Task: Add a field from the Popular template Priority a blank project AgileOpus
Action: Mouse moved to (297, 315)
Screenshot: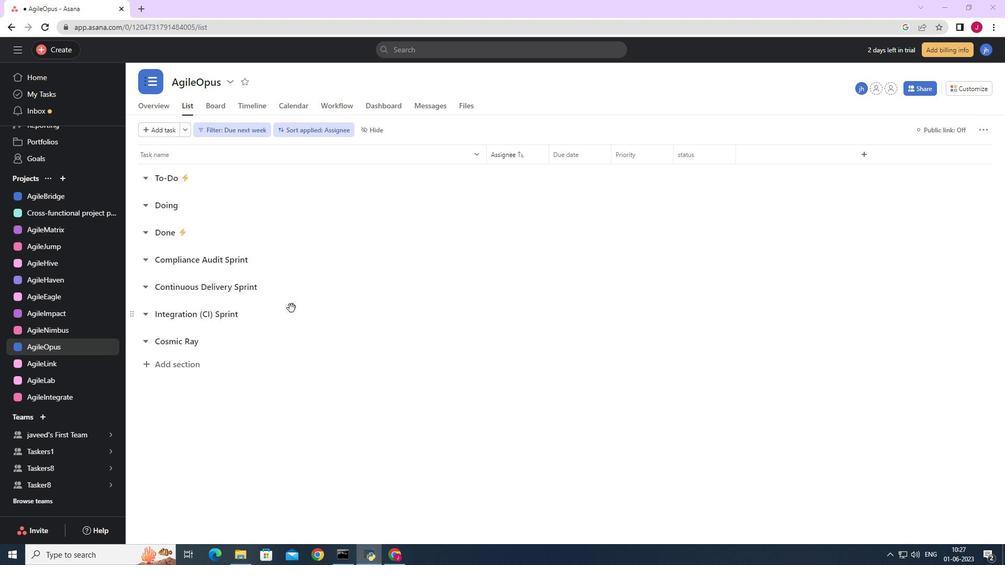 
Action: Mouse scrolled (297, 315) with delta (0, 0)
Screenshot: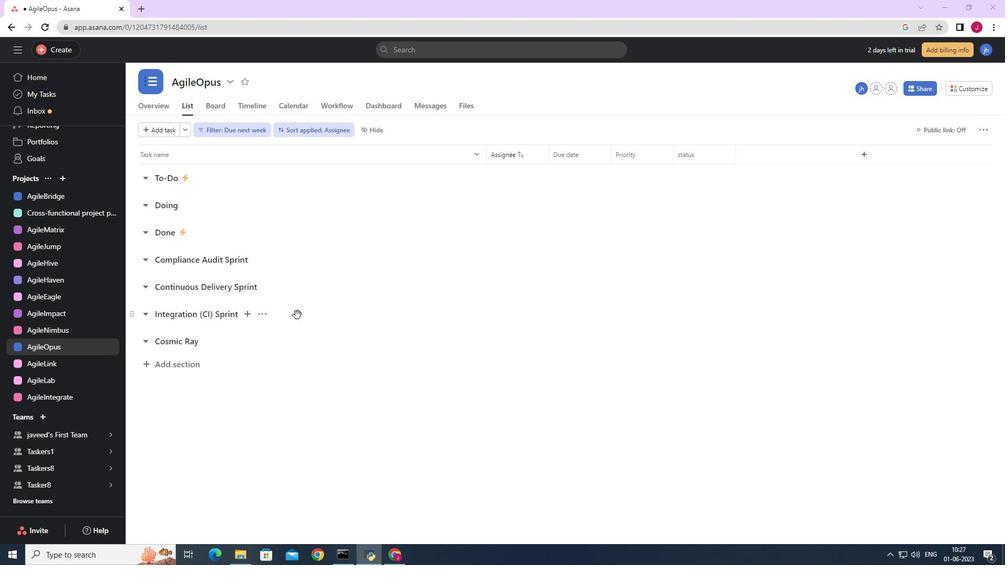 
Action: Mouse scrolled (297, 315) with delta (0, 0)
Screenshot: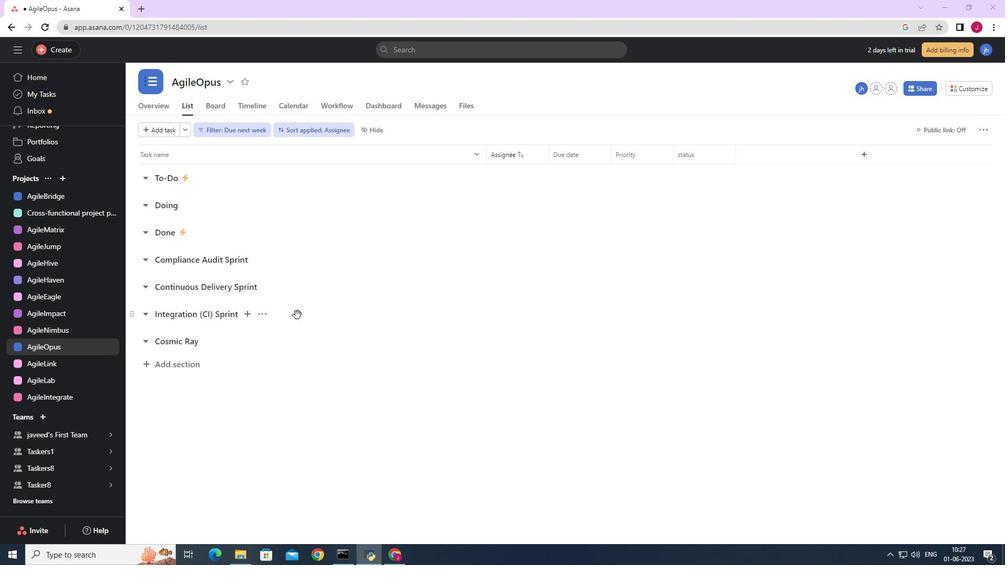 
Action: Mouse scrolled (297, 315) with delta (0, 0)
Screenshot: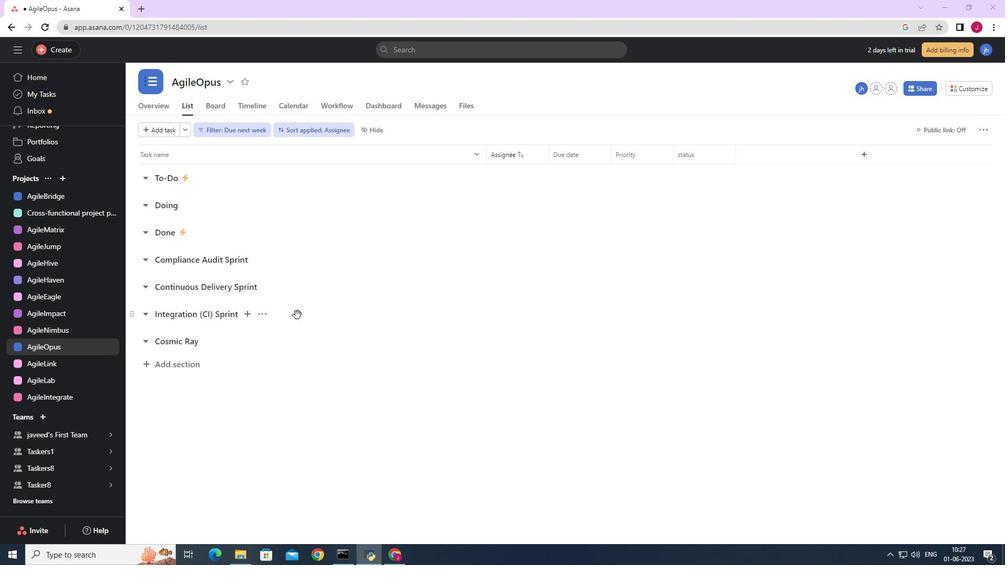 
Action: Mouse moved to (297, 315)
Screenshot: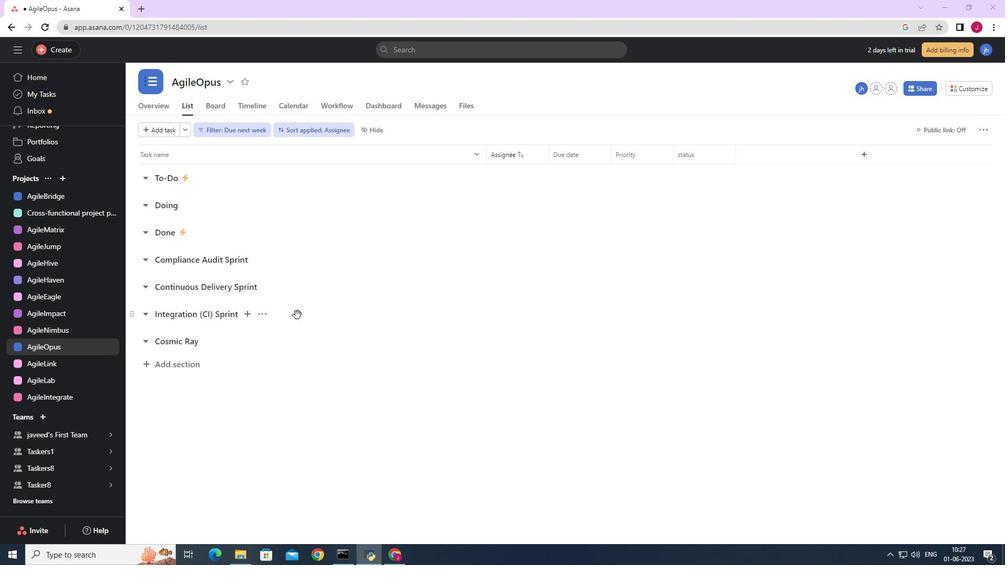 
Action: Mouse scrolled (297, 316) with delta (0, 0)
Screenshot: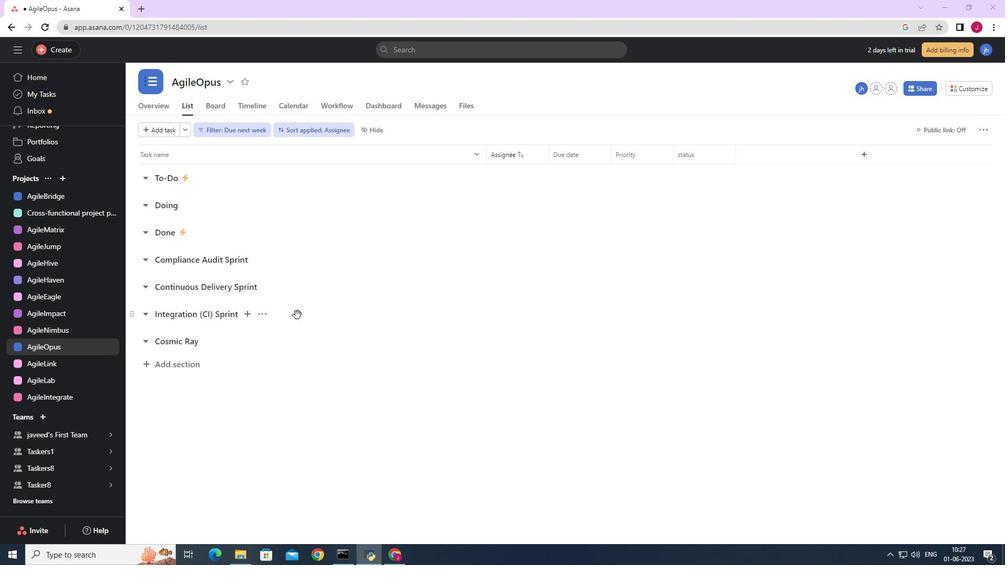 
Action: Mouse moved to (293, 312)
Screenshot: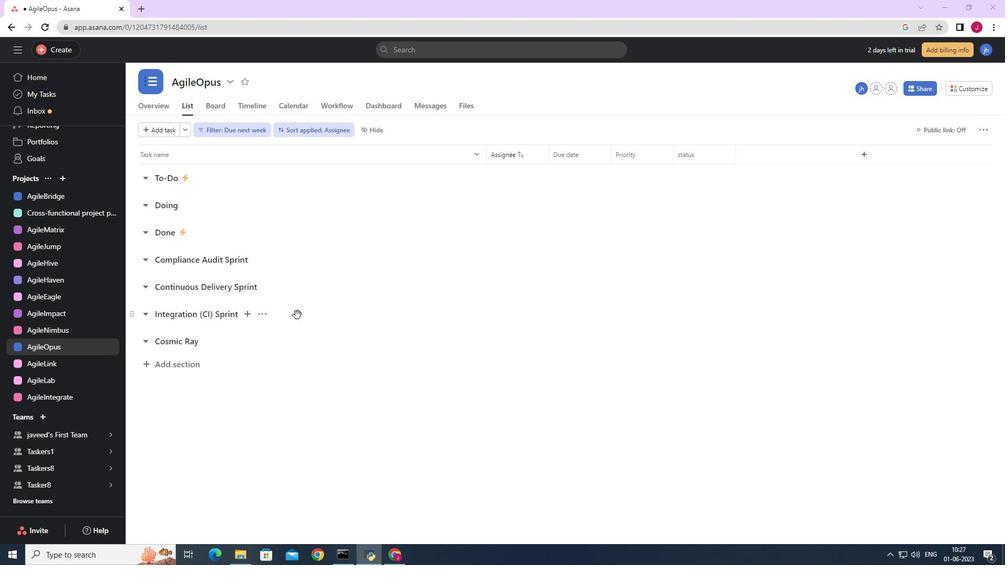 
Action: Mouse scrolled (293, 312) with delta (0, 0)
Screenshot: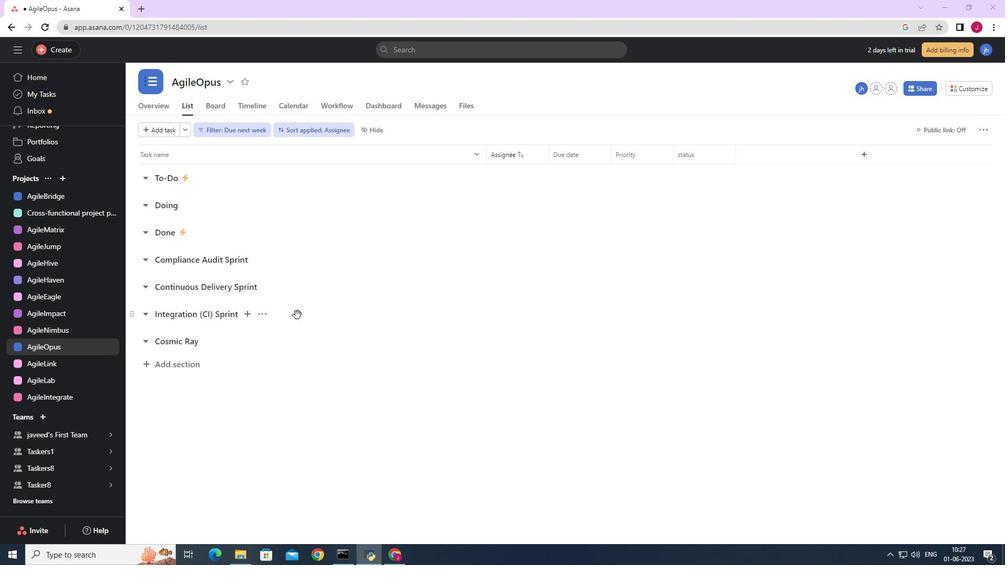 
Action: Mouse moved to (291, 310)
Screenshot: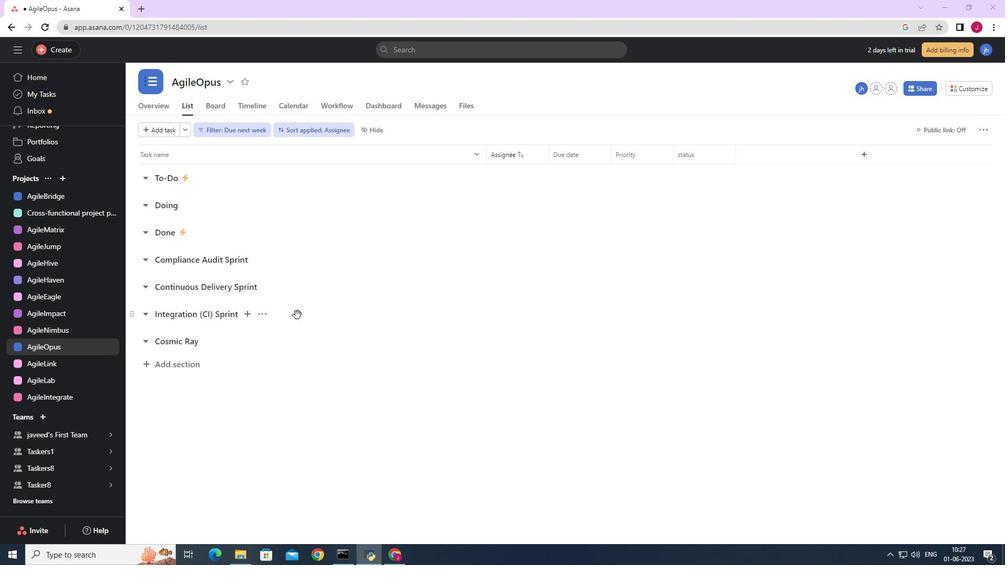 
Action: Mouse scrolled (291, 309) with delta (0, 0)
Screenshot: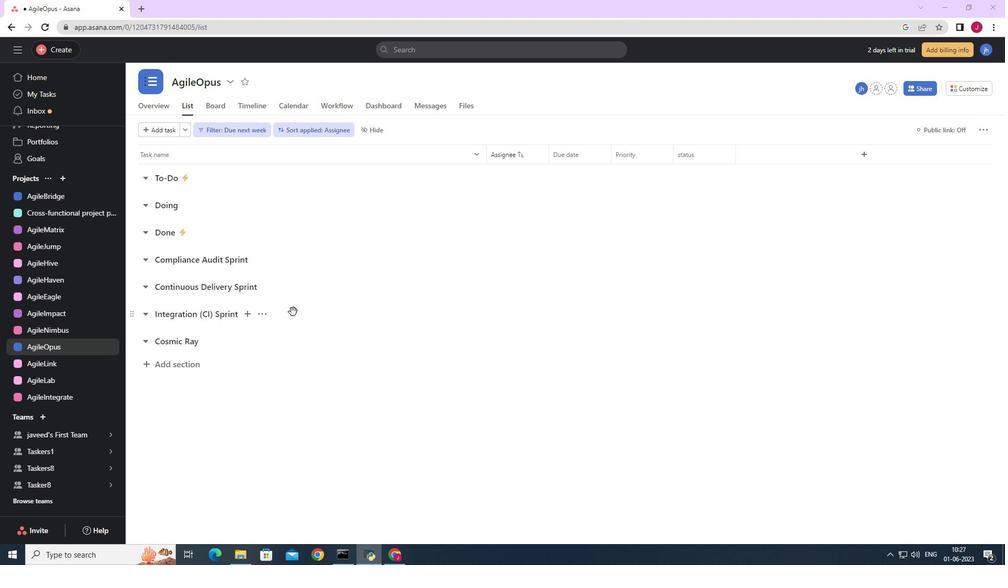 
Action: Mouse scrolled (291, 309) with delta (0, 0)
Screenshot: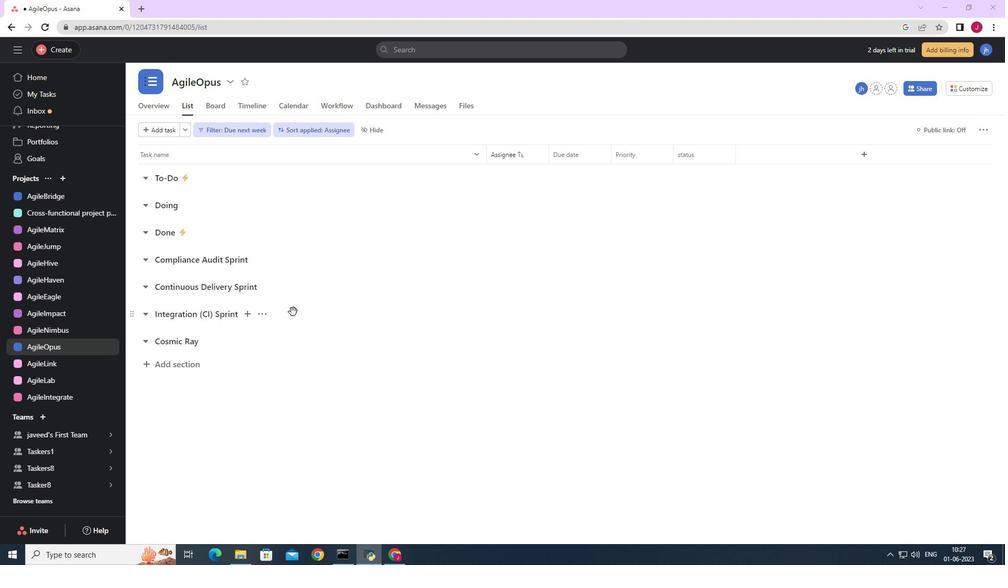 
Action: Mouse scrolled (291, 309) with delta (0, 0)
Screenshot: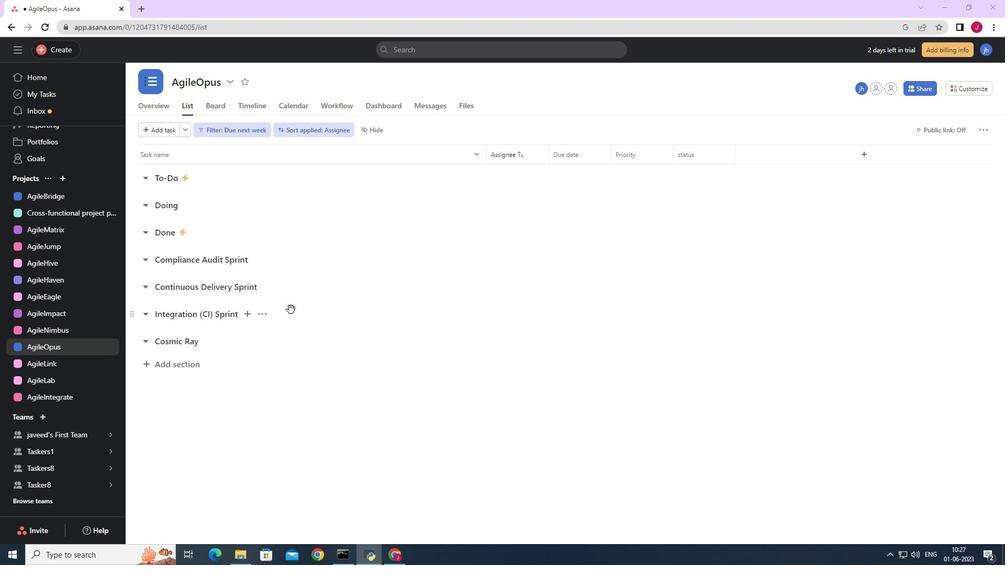 
Action: Mouse scrolled (291, 309) with delta (0, 0)
Screenshot: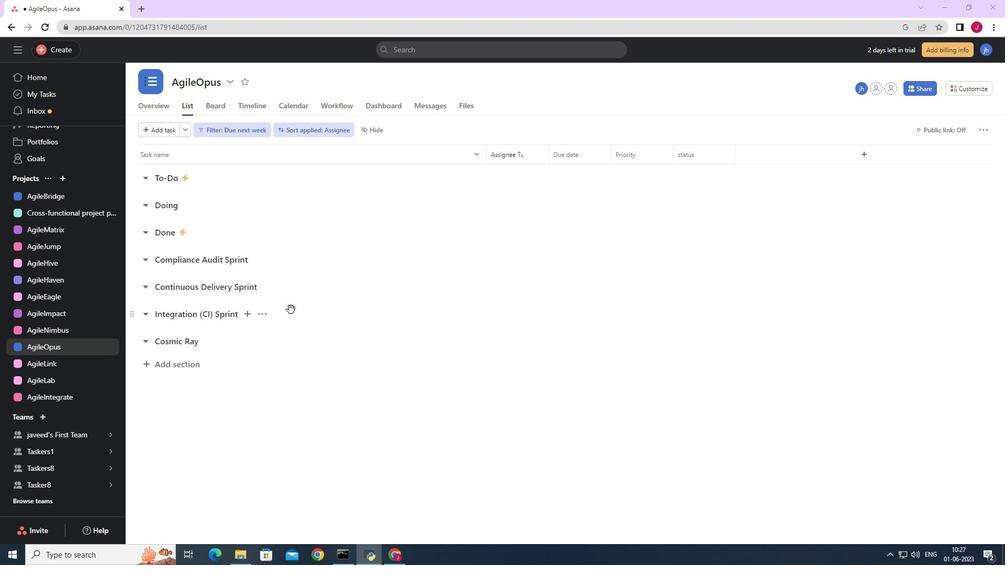 
Action: Mouse scrolled (291, 309) with delta (0, 0)
Screenshot: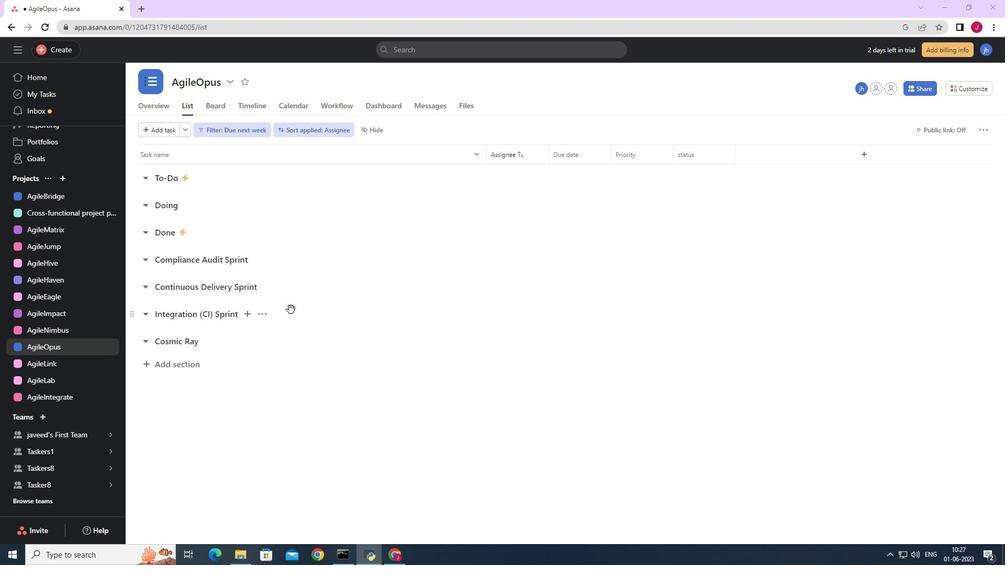 
Action: Mouse moved to (200, 389)
Screenshot: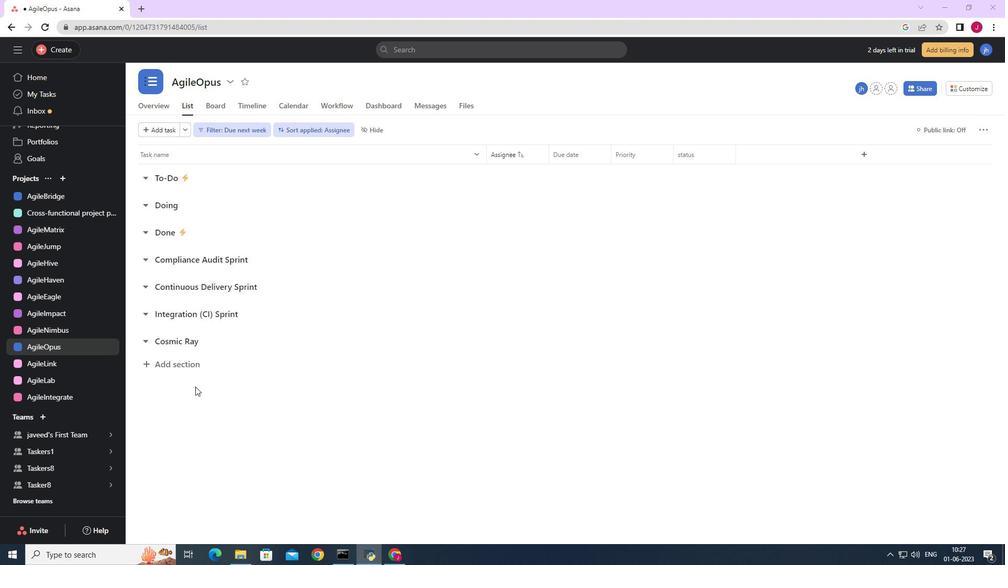 
Action: Mouse scrolled (200, 389) with delta (0, 0)
Screenshot: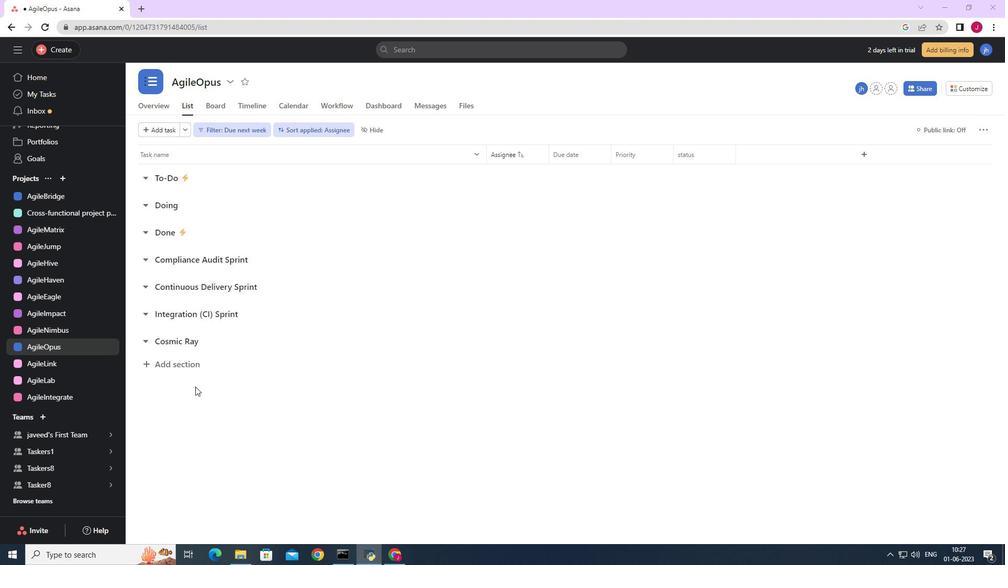 
Action: Mouse scrolled (200, 389) with delta (0, 0)
Screenshot: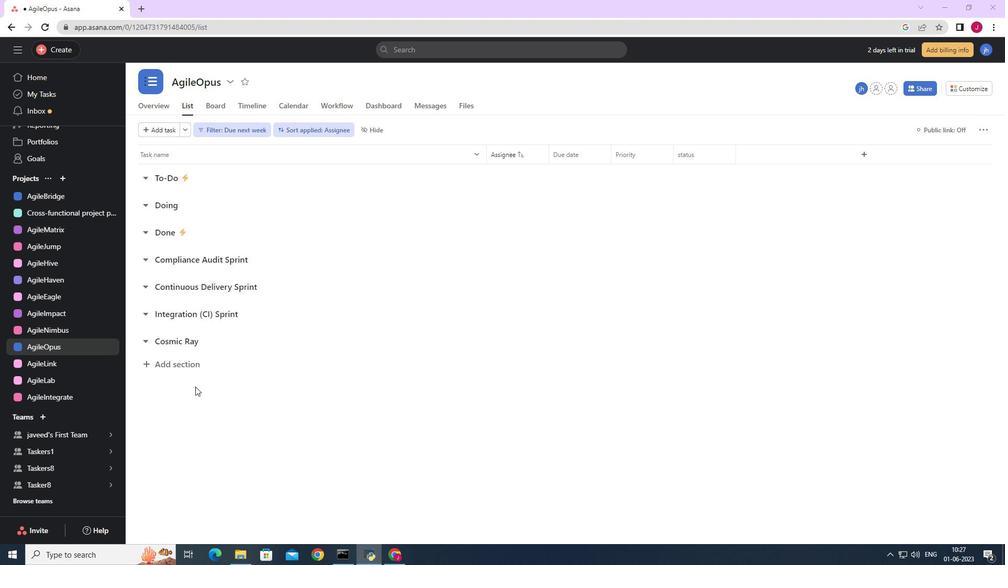 
Action: Mouse scrolled (200, 389) with delta (0, 0)
Screenshot: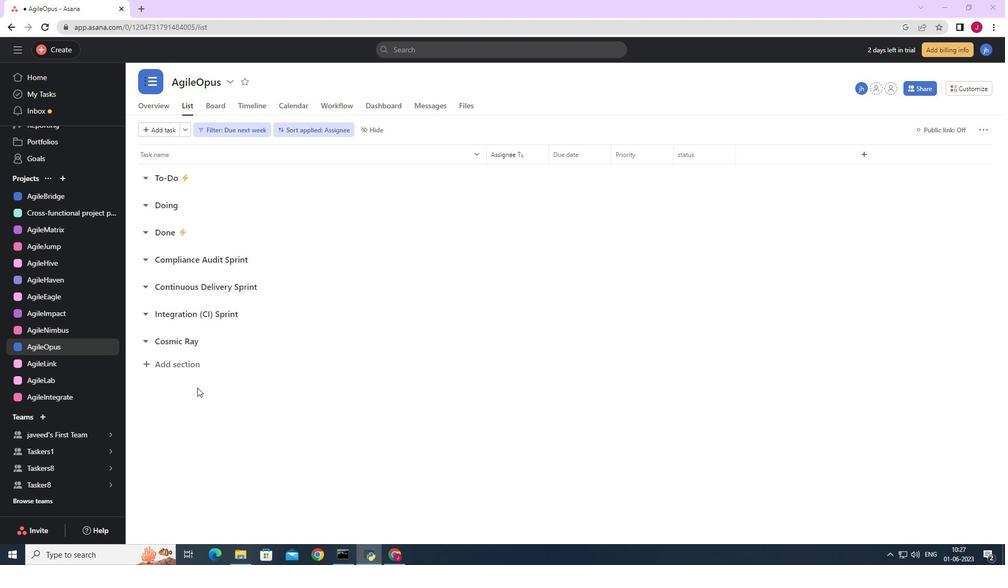 
Action: Mouse scrolled (200, 389) with delta (0, 0)
Screenshot: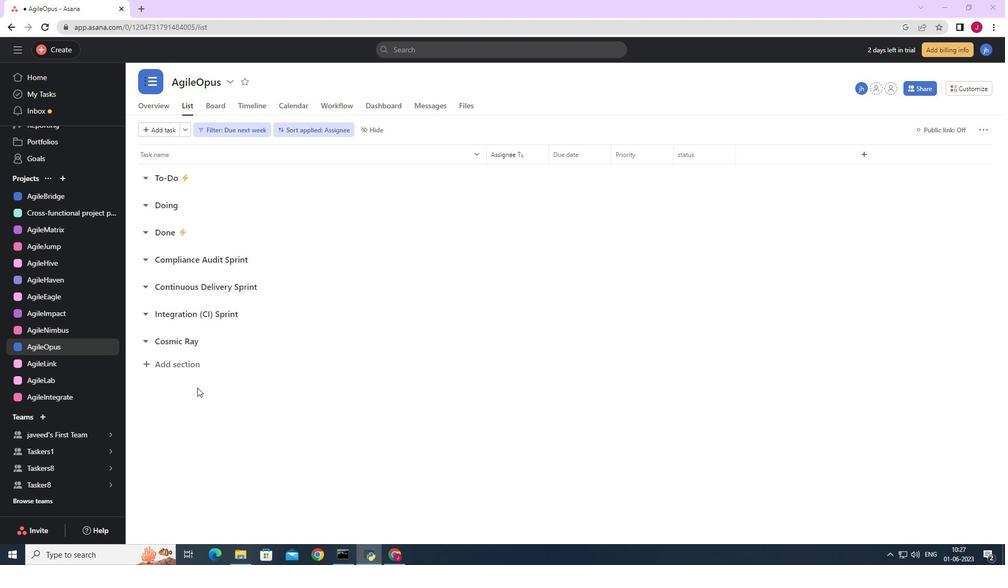 
Action: Mouse scrolled (200, 389) with delta (0, 0)
Screenshot: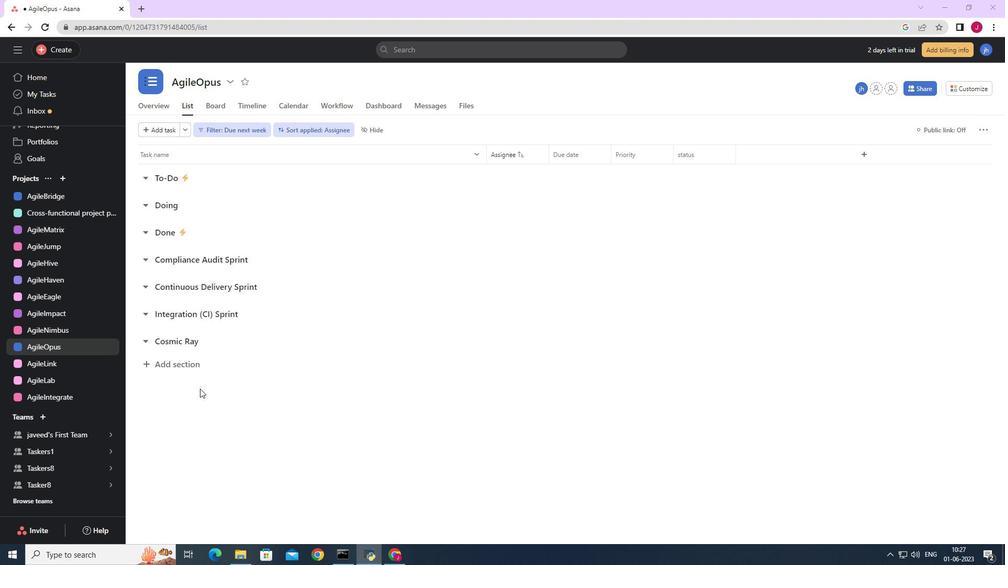 
Action: Mouse moved to (974, 85)
Screenshot: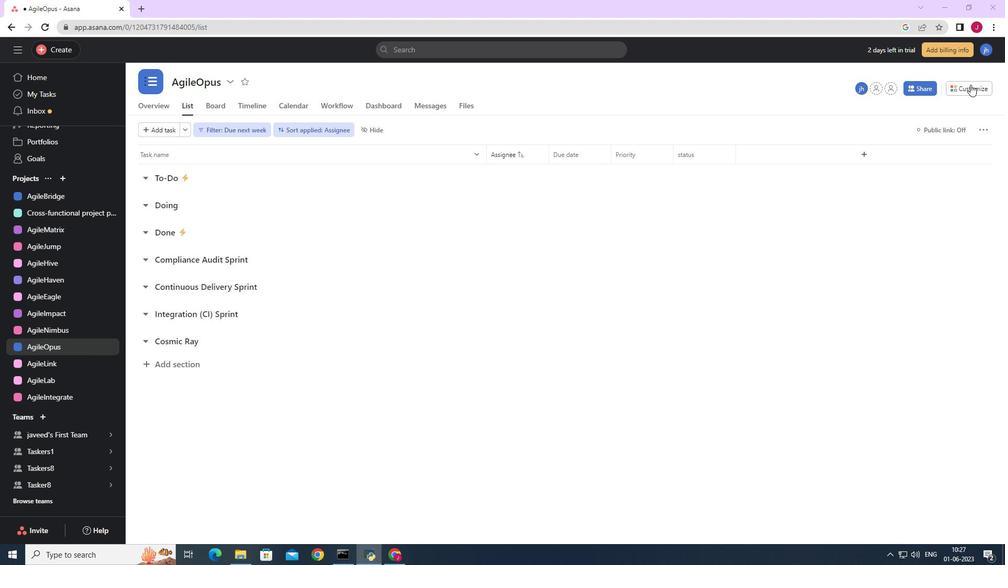 
Action: Mouse pressed left at (974, 85)
Screenshot: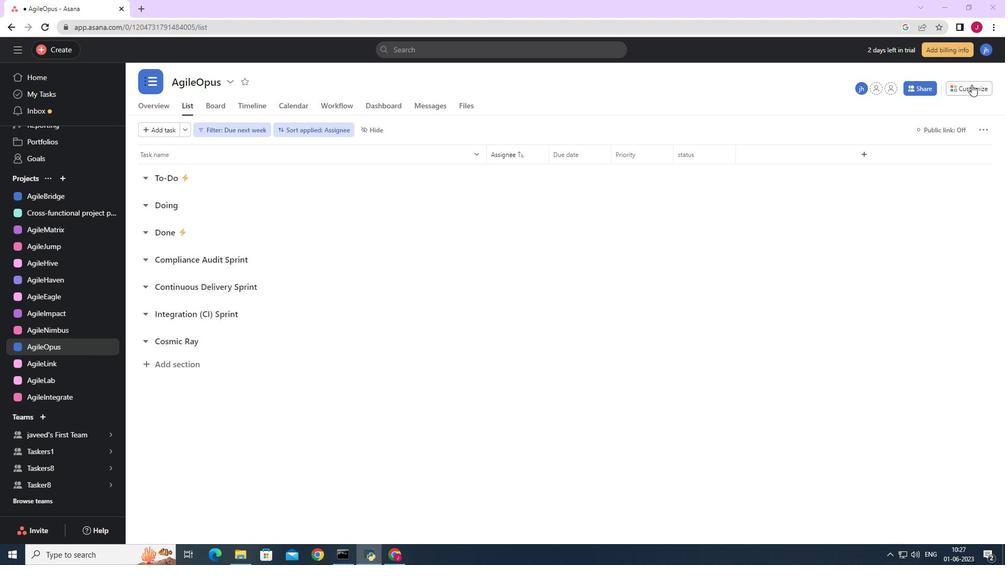 
Action: Mouse moved to (870, 212)
Screenshot: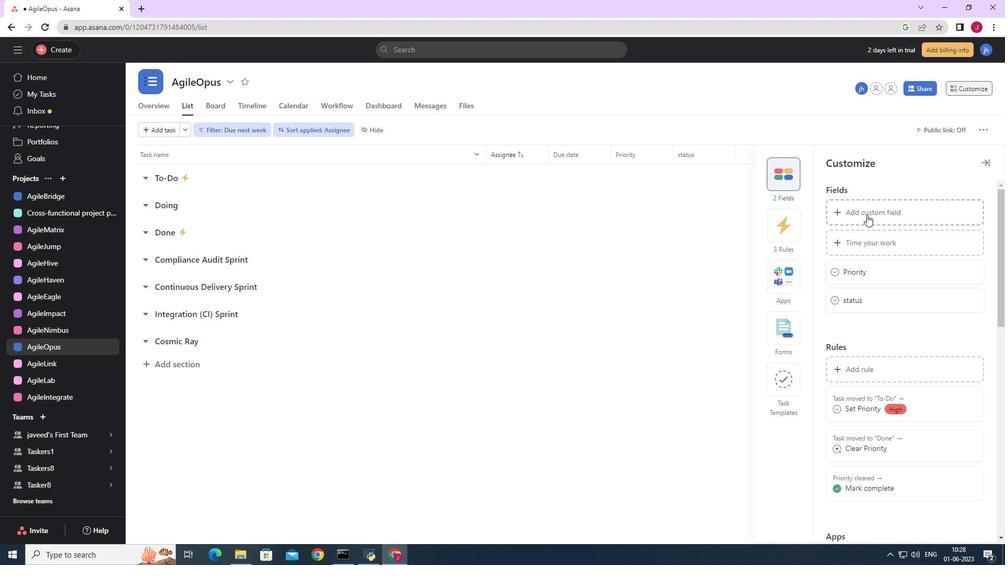 
Action: Mouse pressed left at (870, 212)
Screenshot: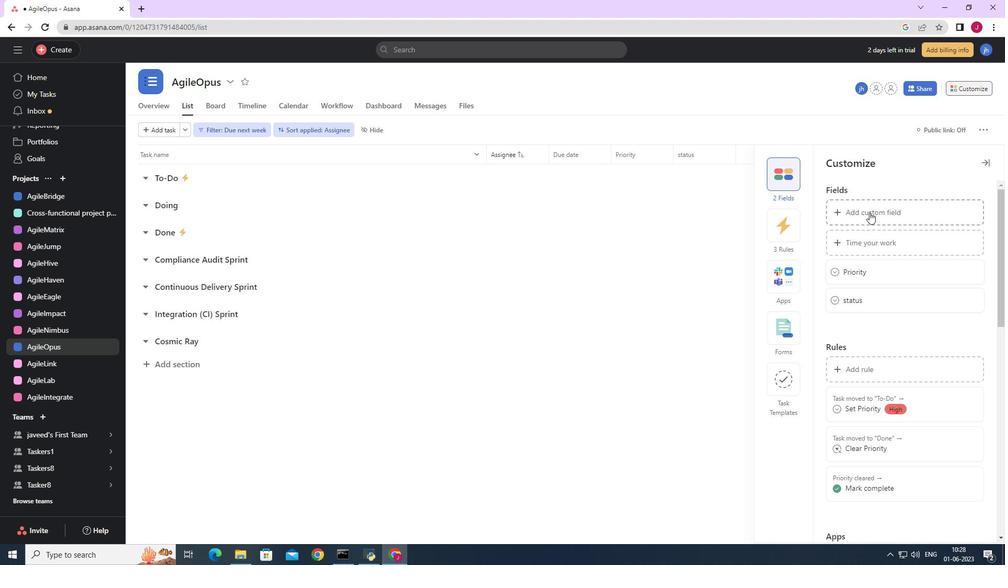 
Action: Mouse moved to (431, 160)
Screenshot: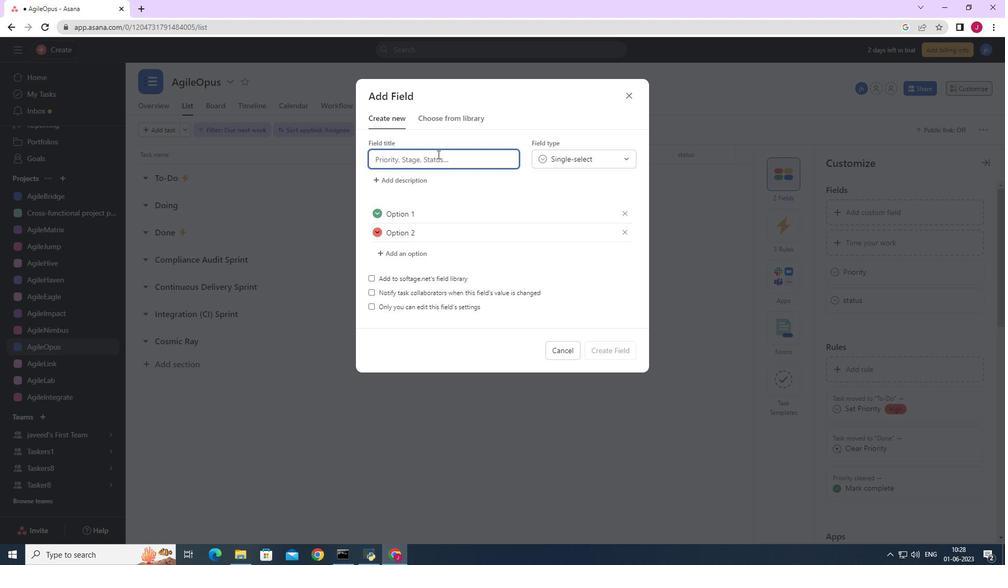 
Action: Mouse pressed left at (431, 160)
Screenshot: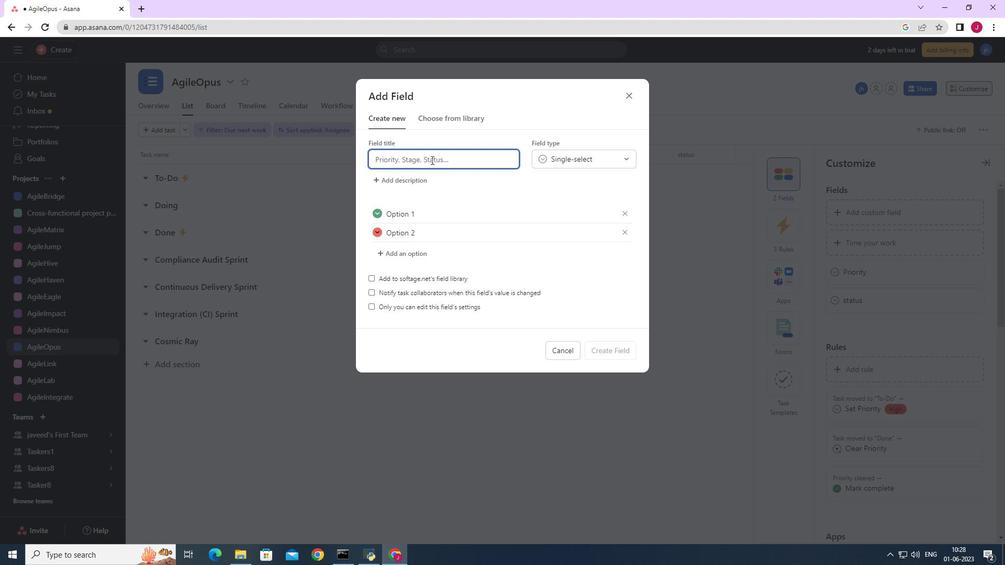
Action: Key pressed priority
Screenshot: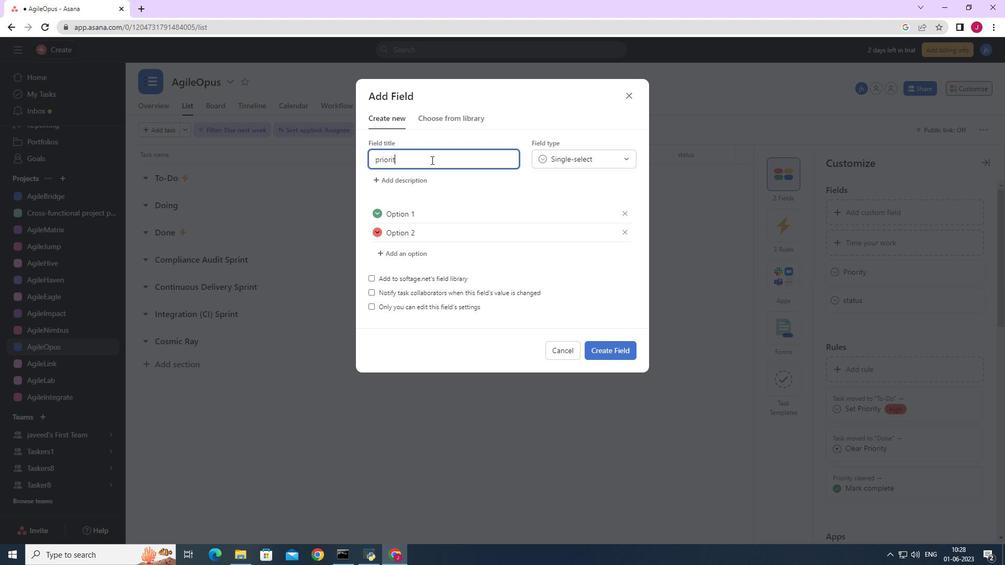 
Action: Mouse moved to (615, 351)
Screenshot: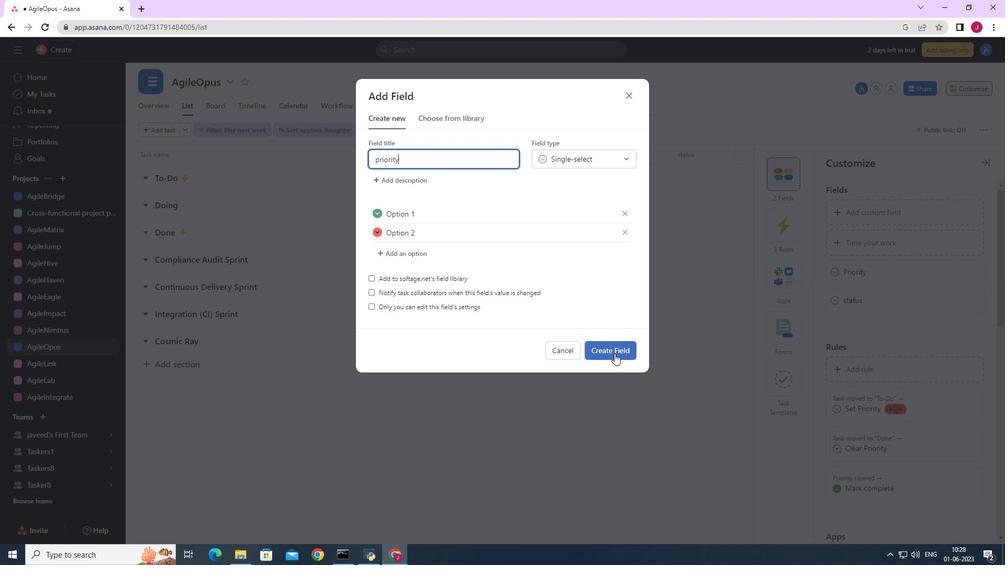 
Action: Mouse pressed left at (615, 351)
Screenshot: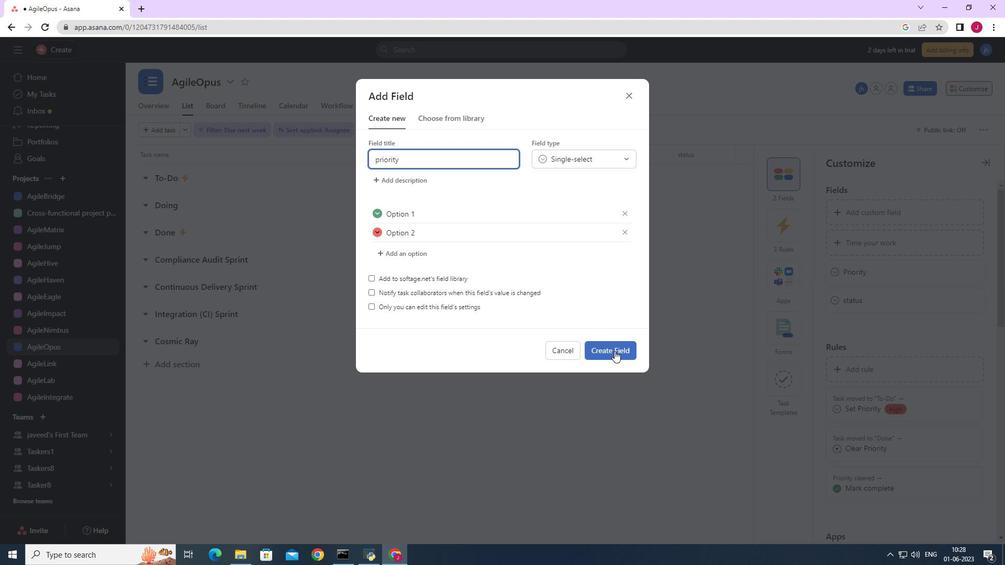 
Action: Mouse moved to (609, 347)
Screenshot: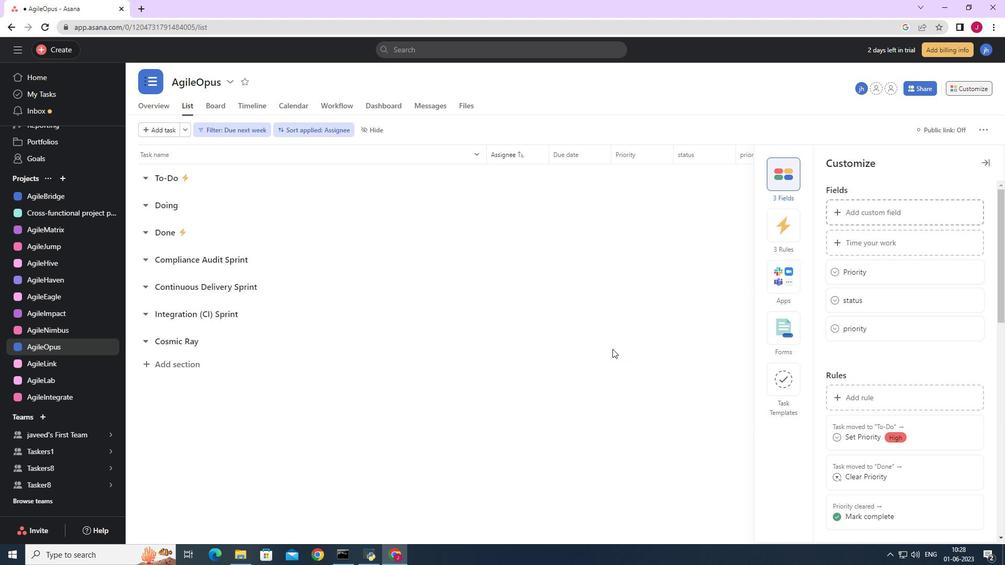 
